 Task: Create a new contact for 'Shubham Jain' and review the details.
Action: Mouse moved to (9, 81)
Screenshot: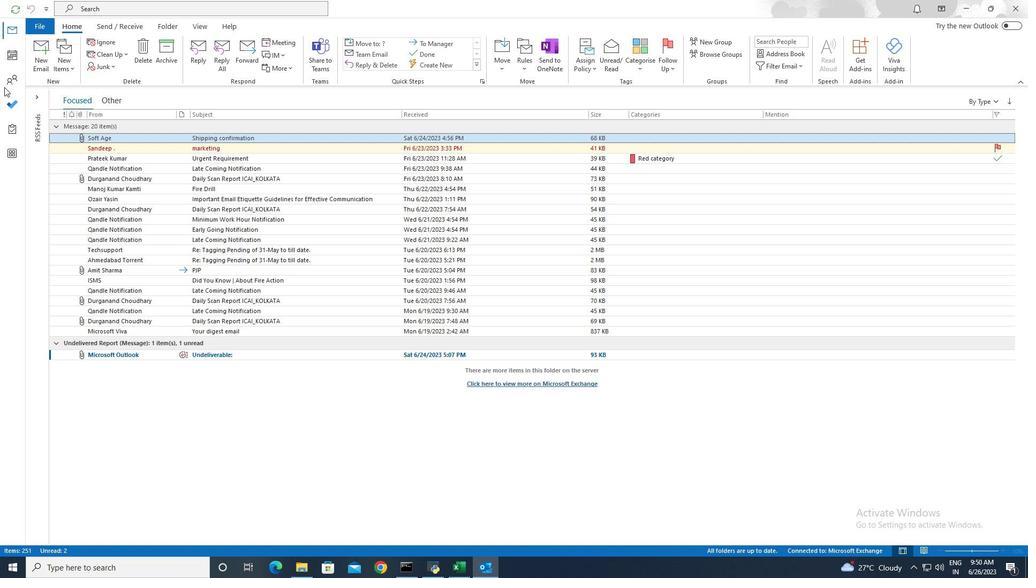
Action: Mouse pressed left at (9, 81)
Screenshot: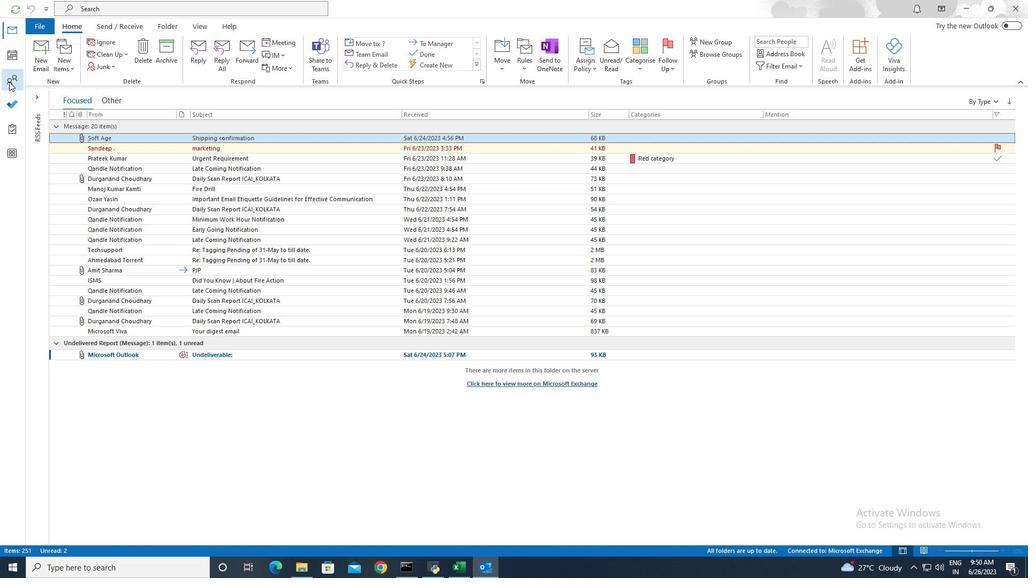 
Action: Mouse moved to (102, 229)
Screenshot: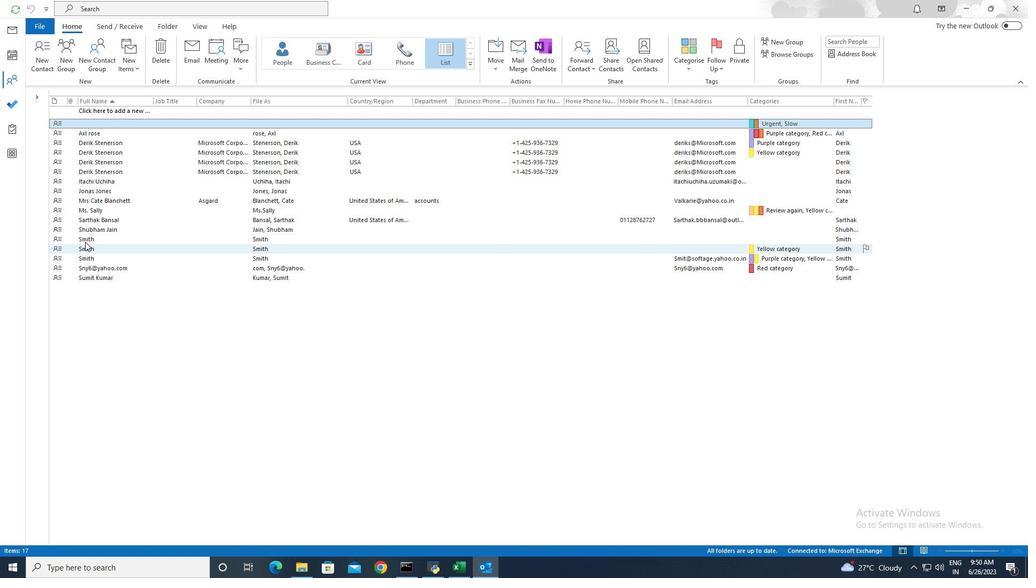 
Action: Mouse pressed left at (102, 229)
Screenshot: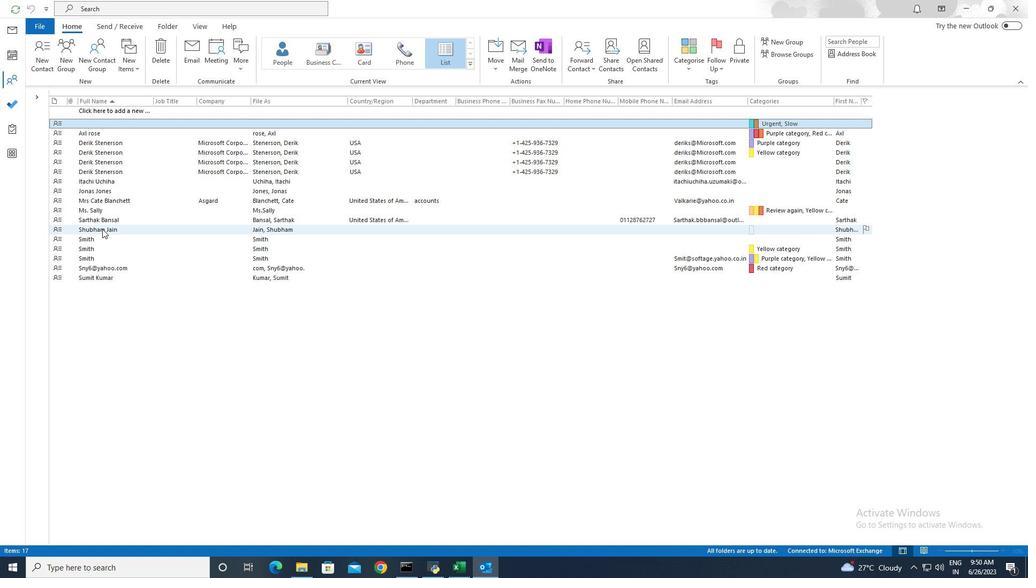 
Action: Mouse pressed left at (102, 229)
Screenshot: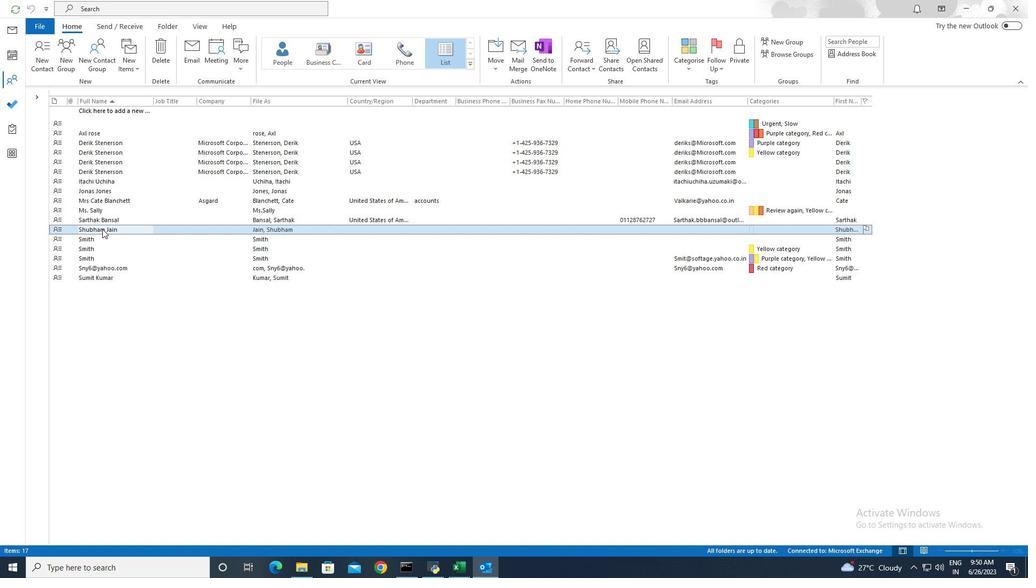 
Action: Mouse moved to (180, 23)
Screenshot: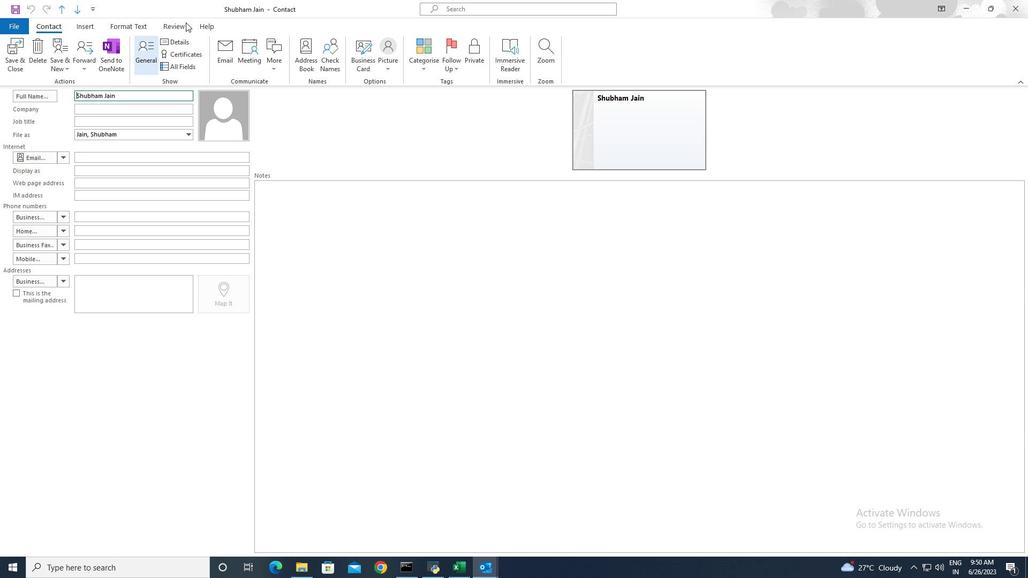 
Action: Mouse pressed left at (180, 23)
Screenshot: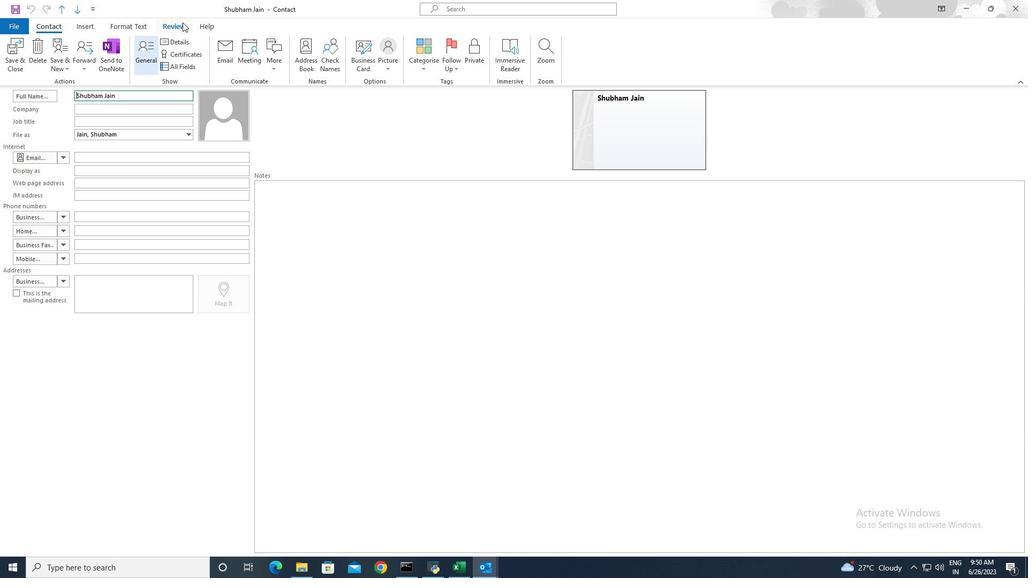 
Action: Mouse moved to (295, 223)
Screenshot: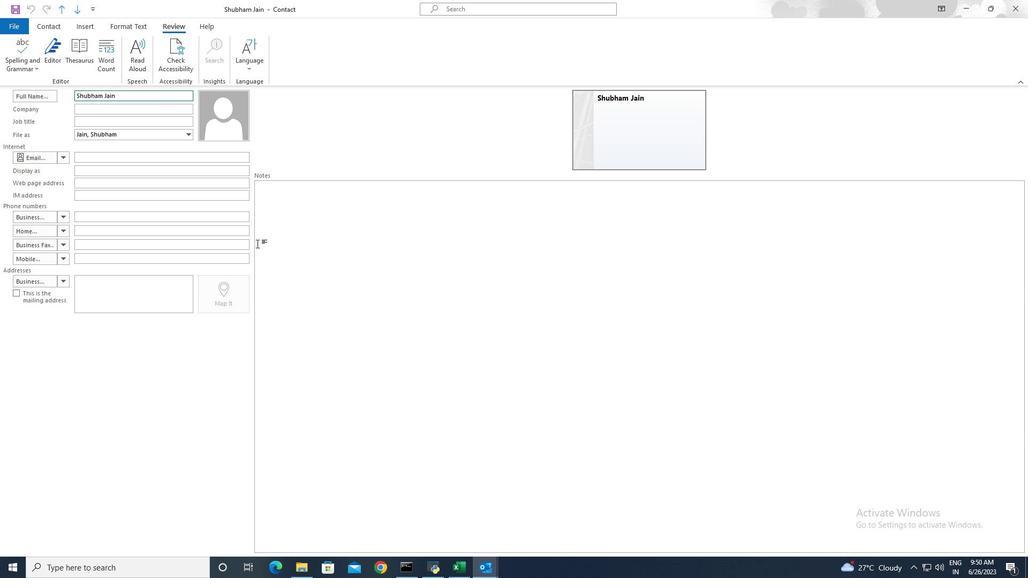 
Action: Mouse pressed left at (295, 223)
Screenshot: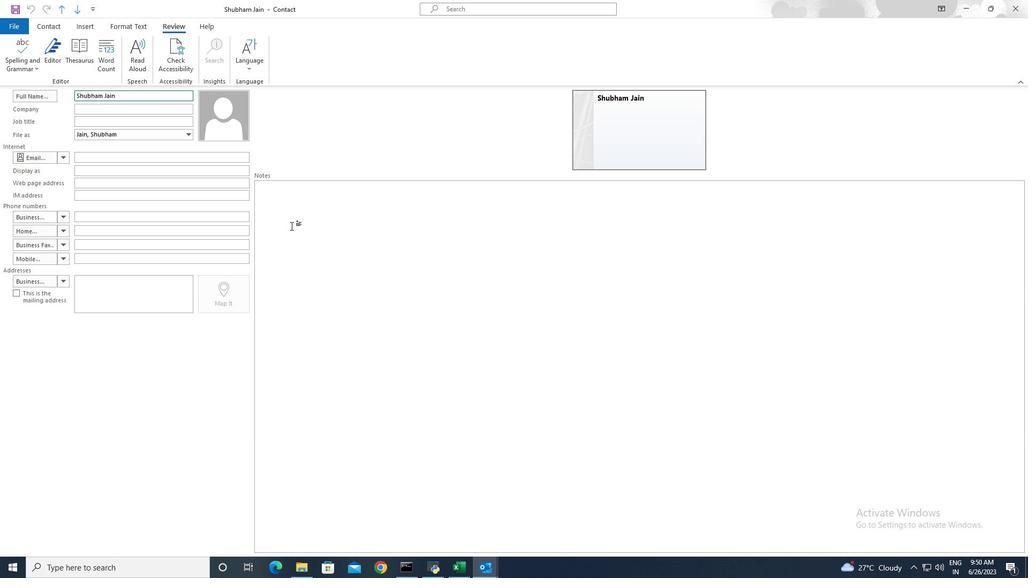 
Action: Mouse moved to (112, 60)
Screenshot: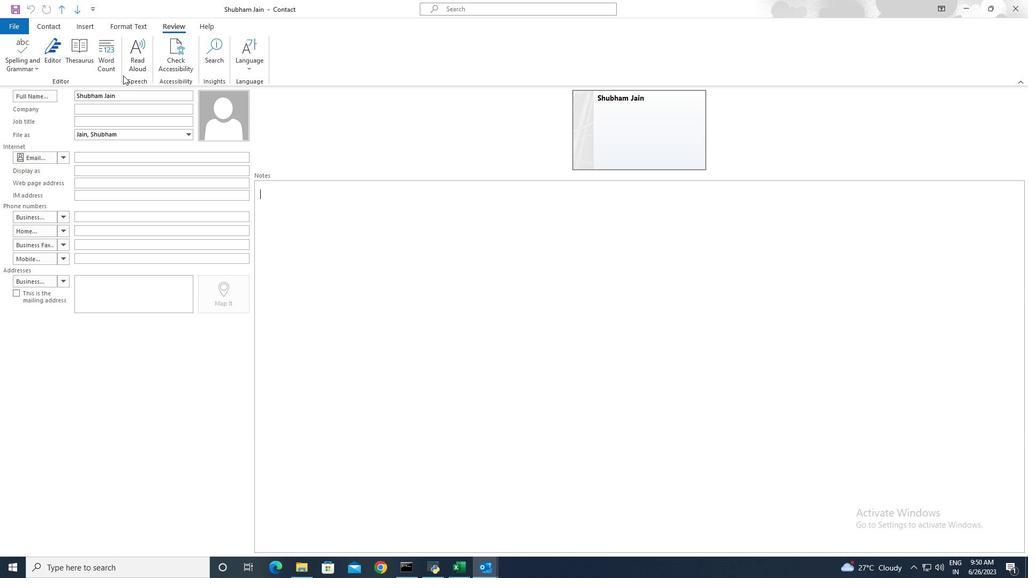 
Action: Mouse pressed left at (112, 60)
Screenshot: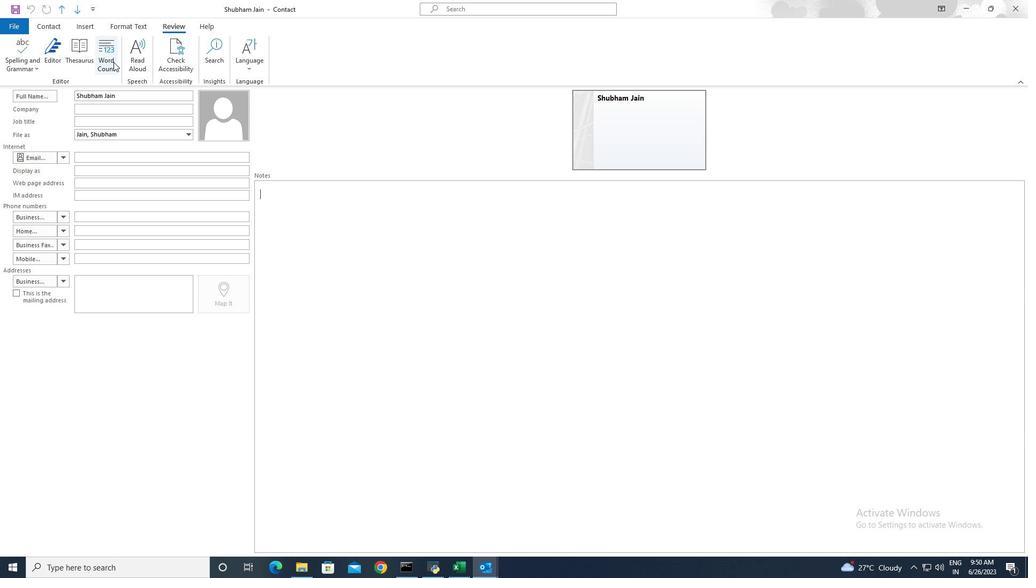 
Action: Mouse moved to (237, 161)
Screenshot: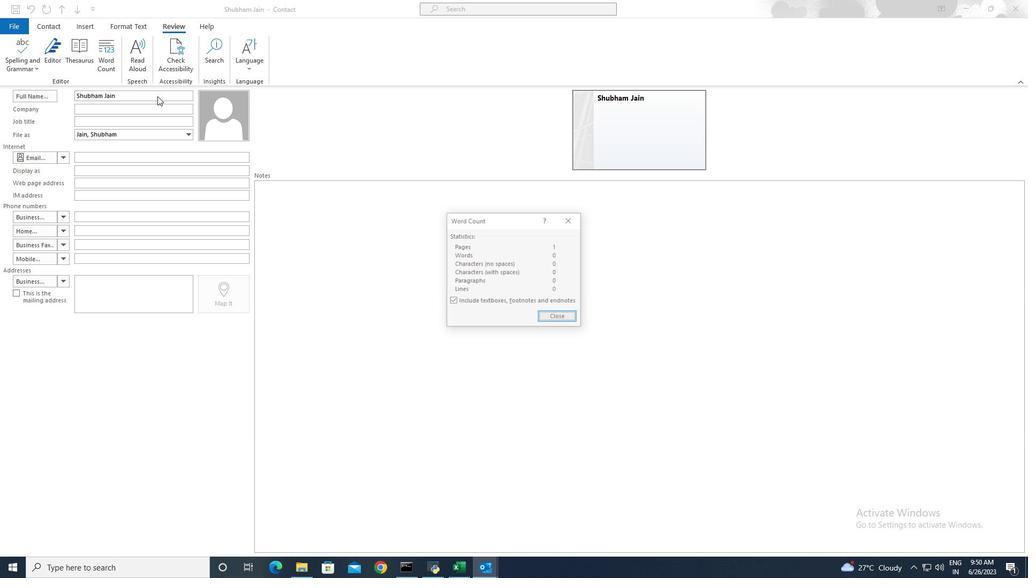 
